 Task: Add Guayaki Organic Lemon Elation to the cart.
Action: Mouse pressed left at (18, 107)
Screenshot: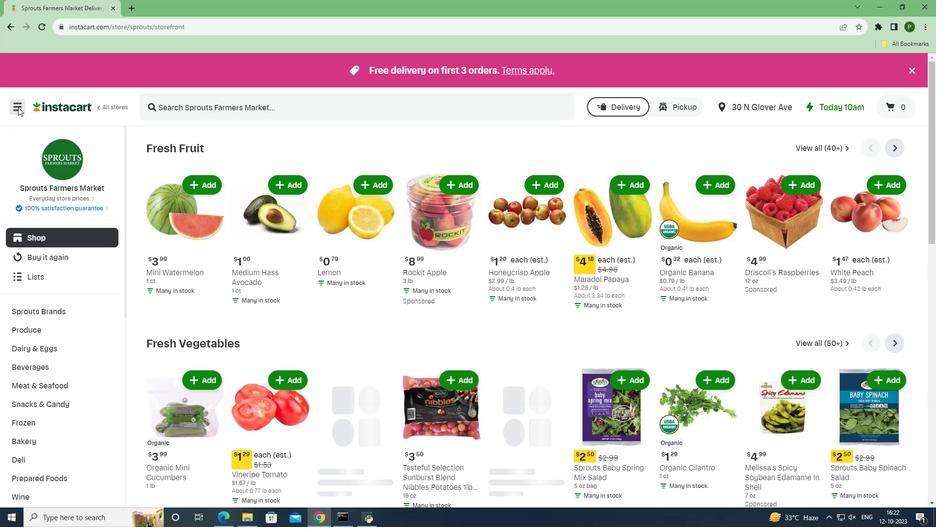 
Action: Mouse moved to (52, 264)
Screenshot: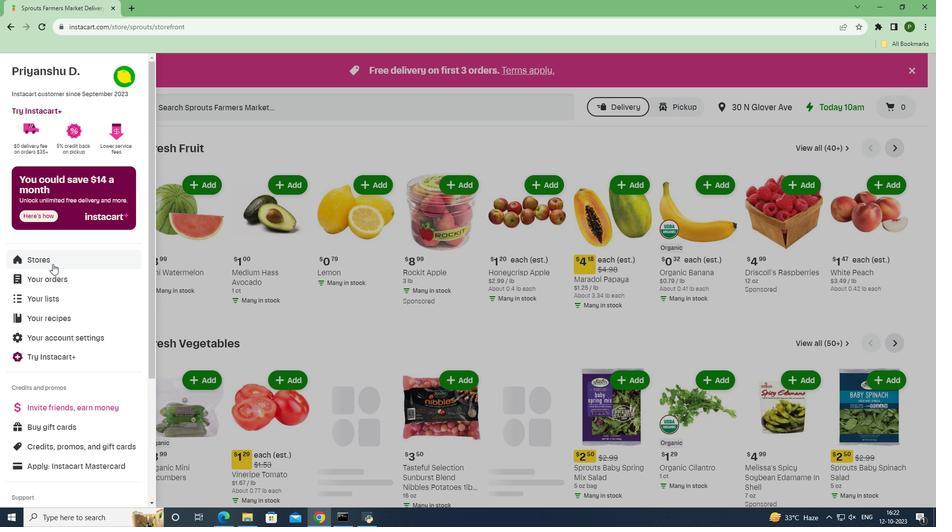 
Action: Mouse pressed left at (52, 264)
Screenshot: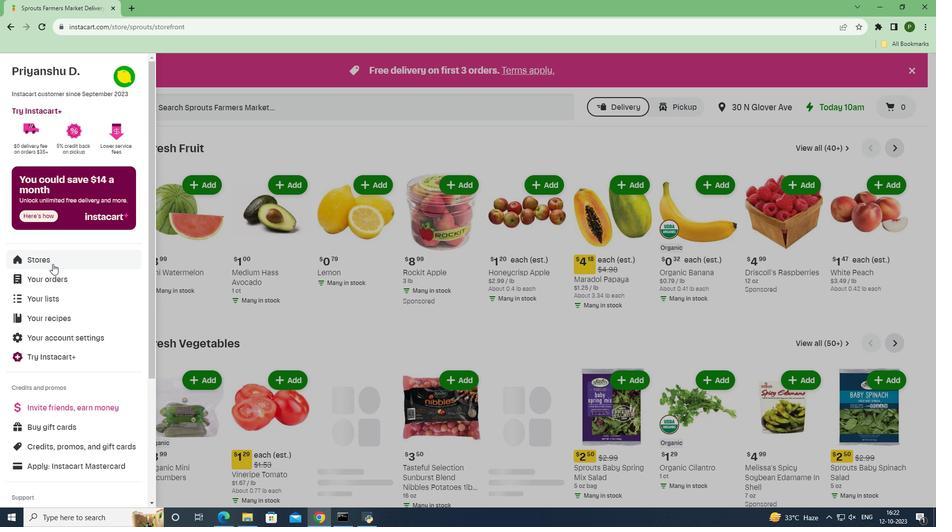 
Action: Mouse moved to (231, 113)
Screenshot: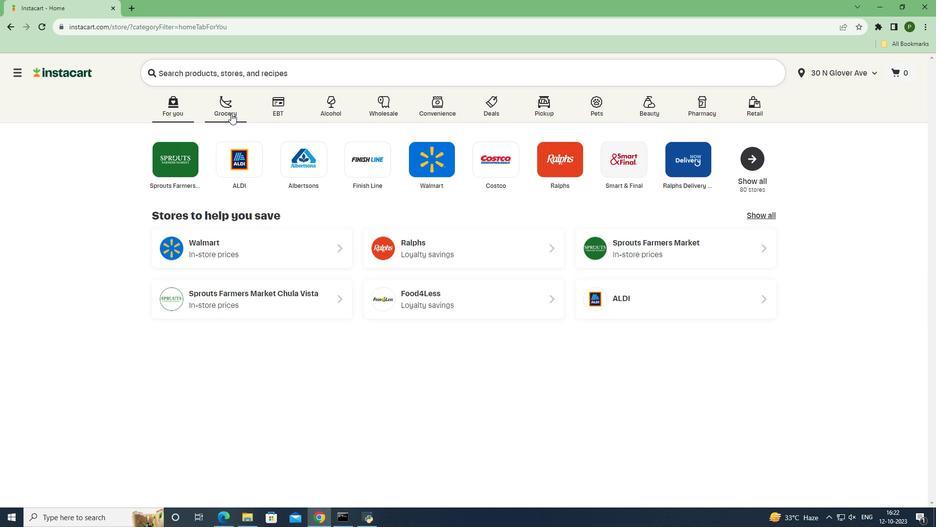 
Action: Mouse pressed left at (231, 113)
Screenshot: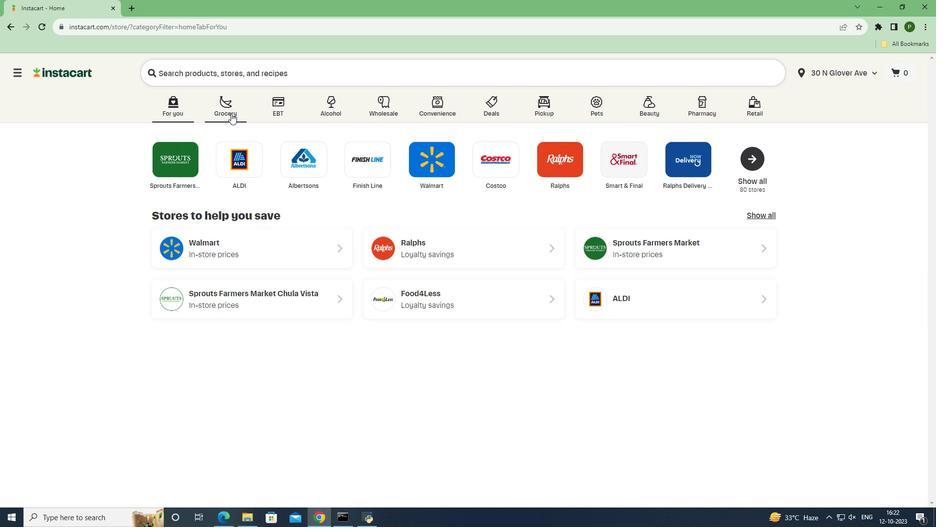 
Action: Mouse moved to (403, 225)
Screenshot: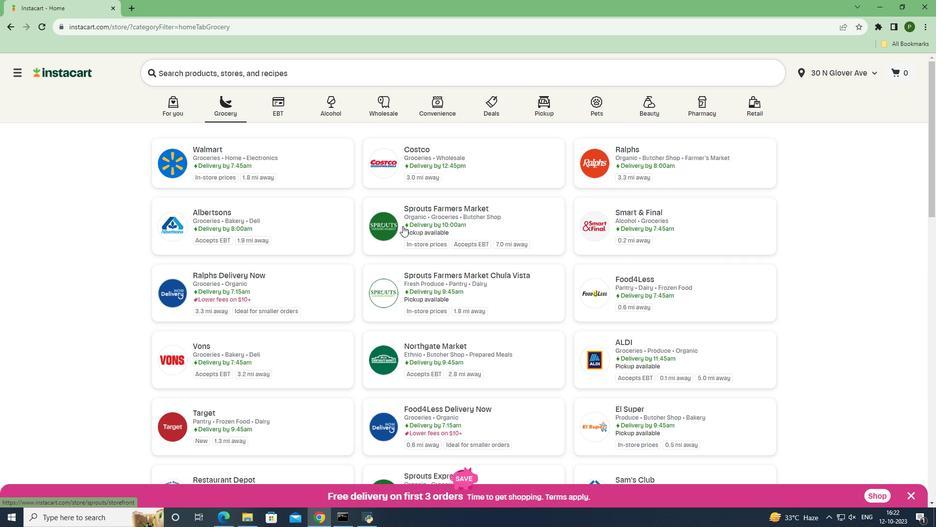 
Action: Mouse pressed left at (403, 225)
Screenshot: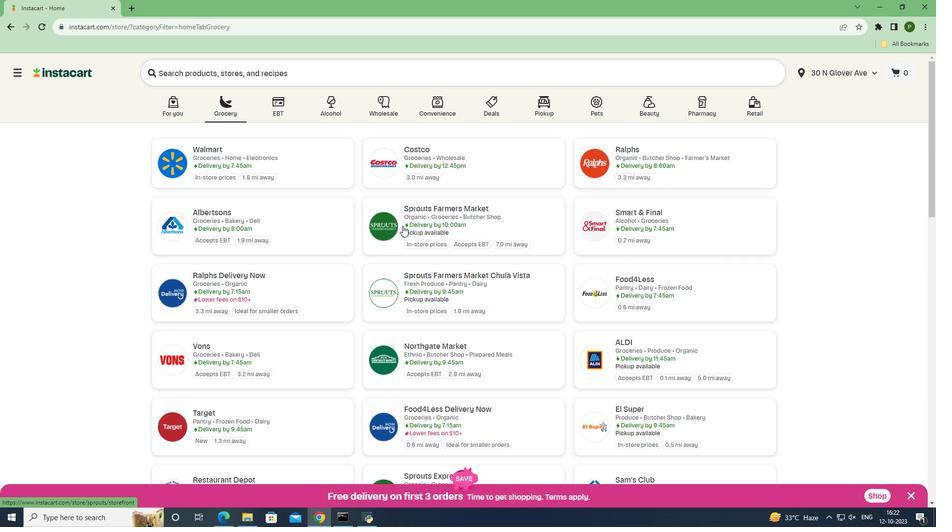 
Action: Mouse moved to (34, 362)
Screenshot: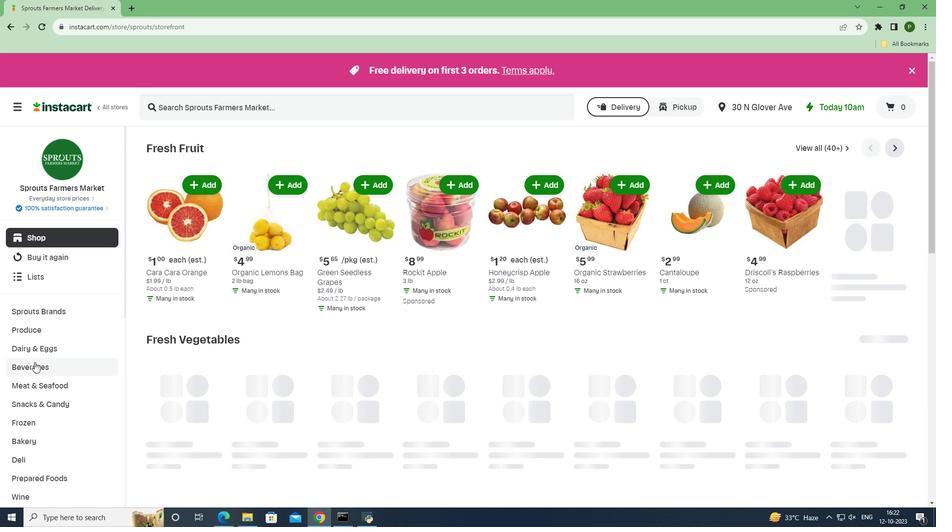 
Action: Mouse pressed left at (34, 362)
Screenshot: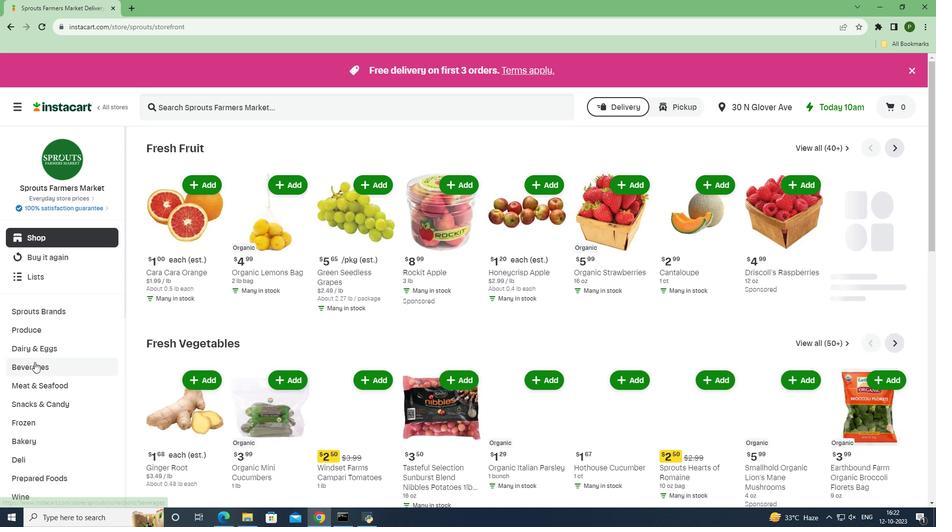 
Action: Mouse moved to (506, 170)
Screenshot: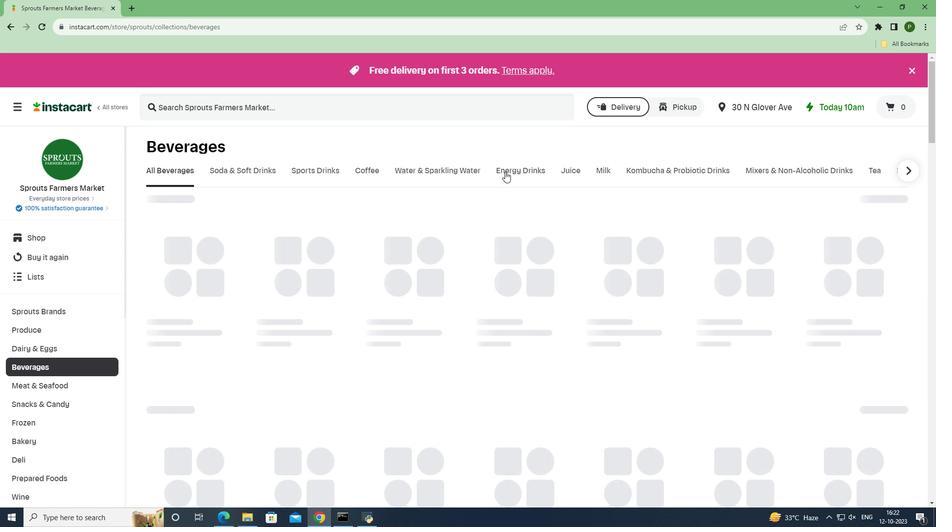 
Action: Mouse pressed left at (506, 170)
Screenshot: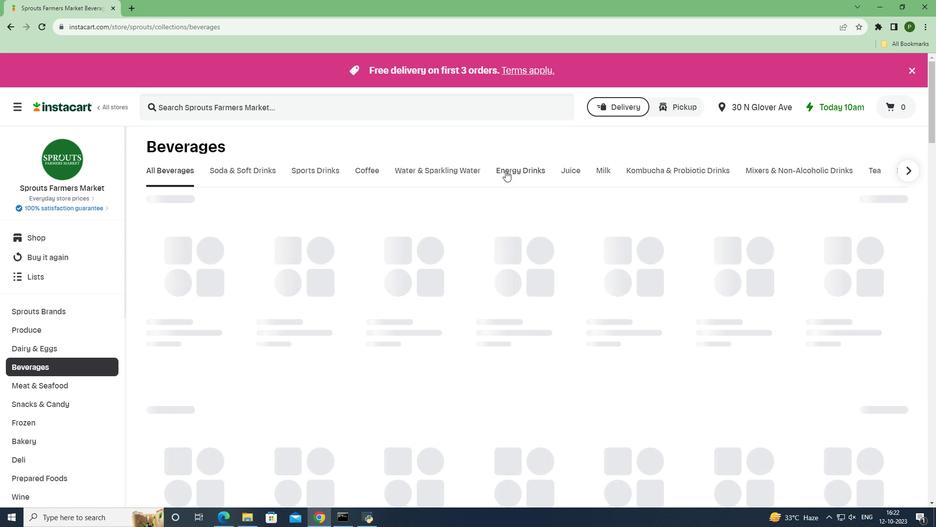 
Action: Mouse moved to (239, 111)
Screenshot: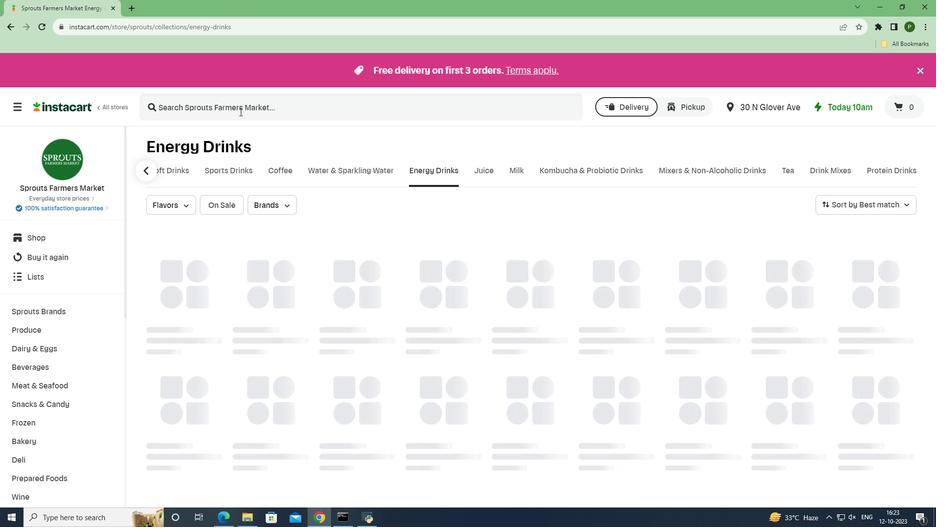 
Action: Mouse pressed left at (239, 111)
Screenshot: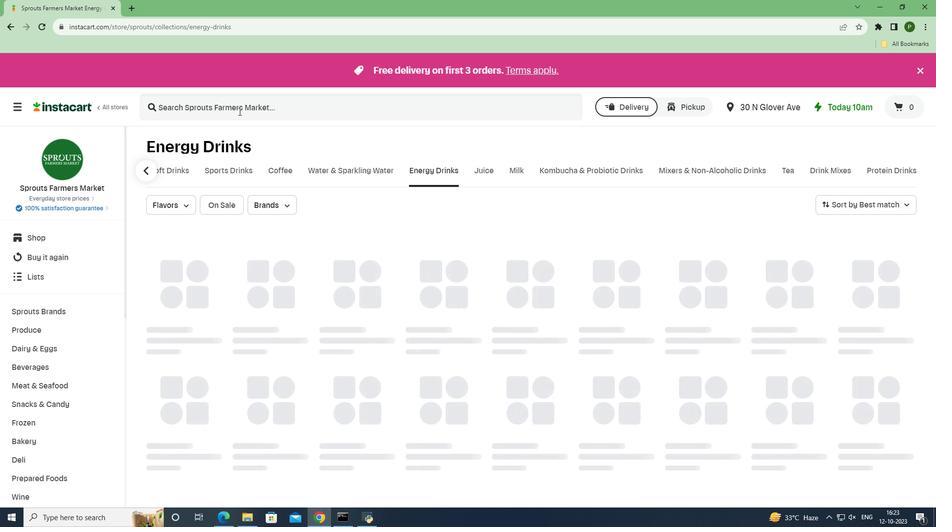 
Action: Key pressed <Key.caps_lock>G<Key.caps_lock>uayaki<Key.space><Key.caps_lock>O<Key.caps_lock>rganic<Key.space><Key.caps_lock>L<Key.caps_lock>emon<Key.space><Key.caps_lock>E<Key.caps_lock>lation<Key.space><Key.enter>
Screenshot: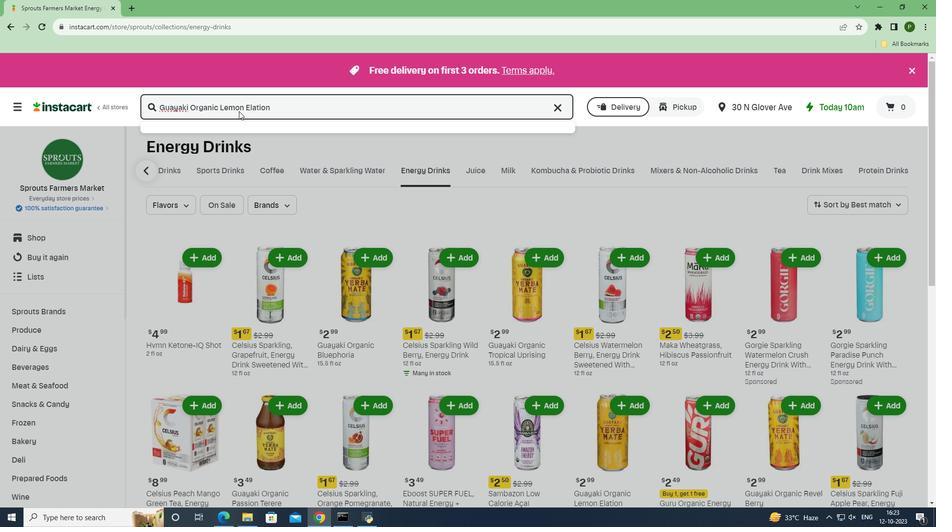 
Action: Mouse moved to (267, 192)
Screenshot: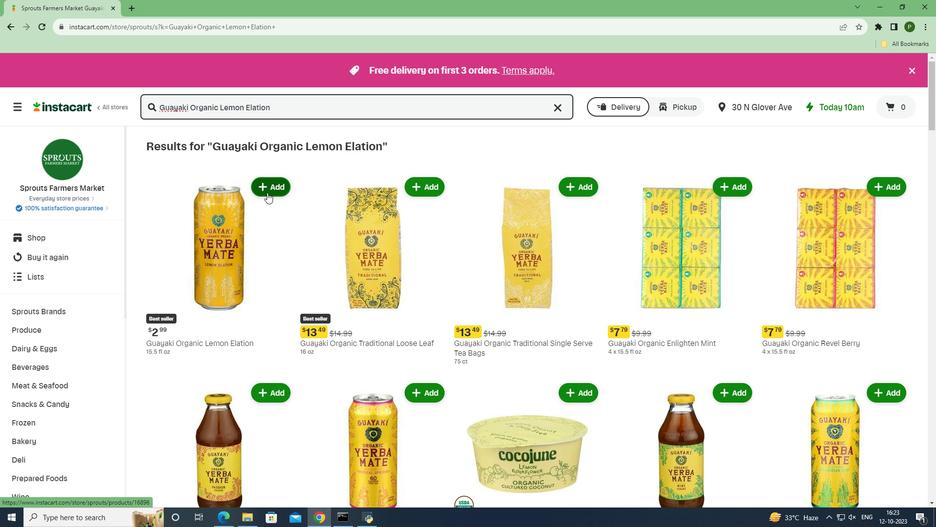 
Action: Mouse pressed left at (267, 192)
Screenshot: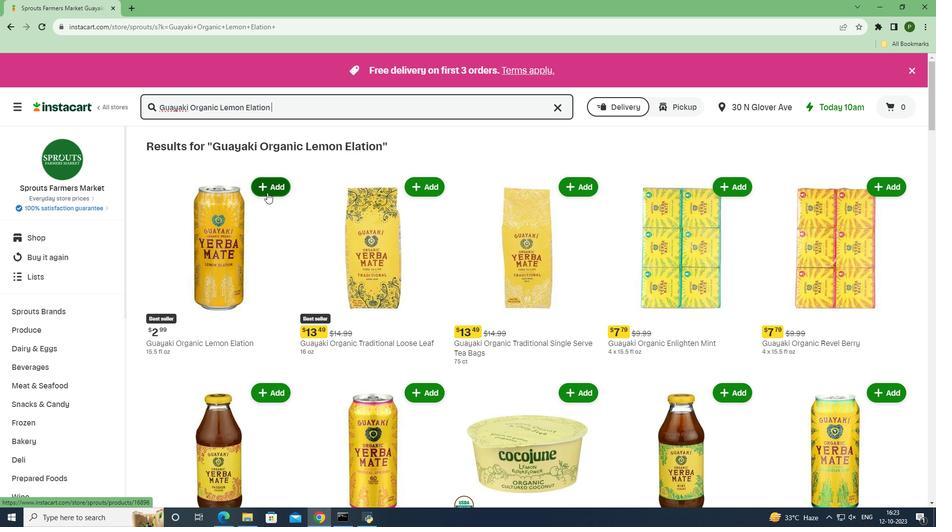 
Action: Mouse moved to (289, 236)
Screenshot: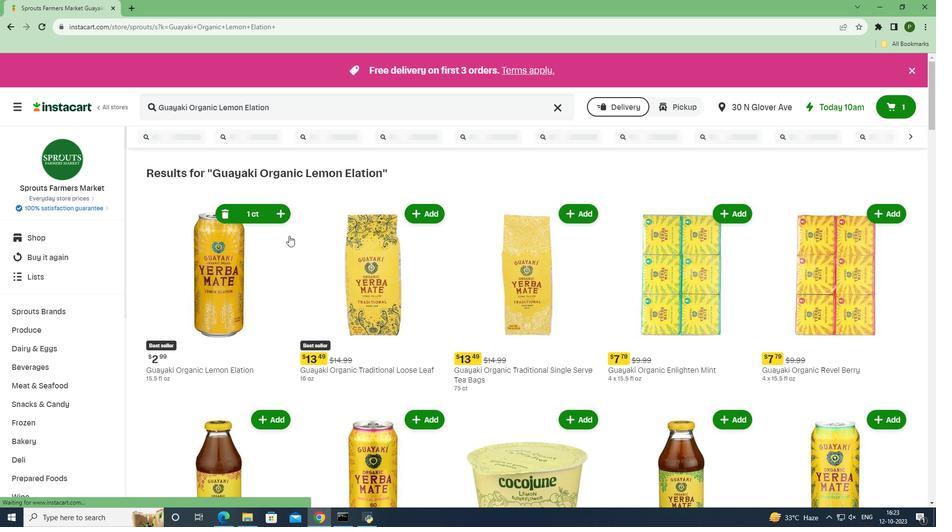 
